 Task: Add Divvies Chocolate Chip W/ Vanilla Cookie Sandwchs to the cart.
Action: Mouse moved to (861, 319)
Screenshot: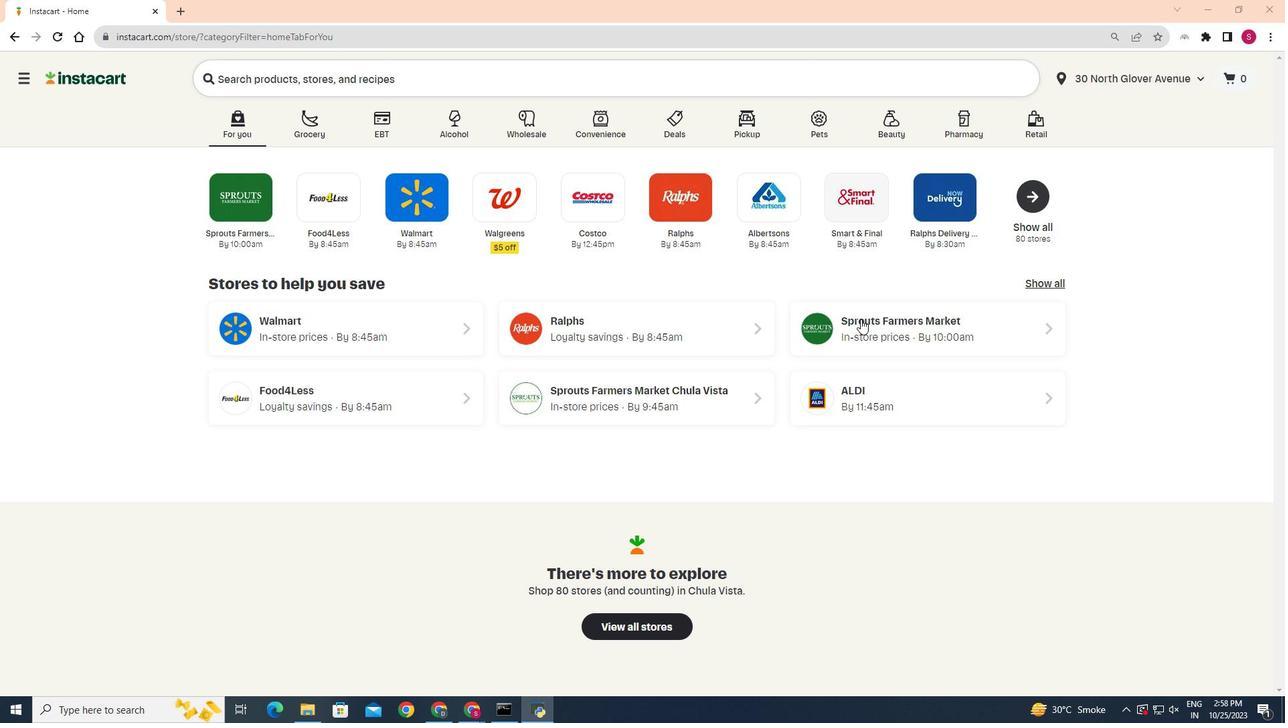 
Action: Mouse pressed left at (861, 319)
Screenshot: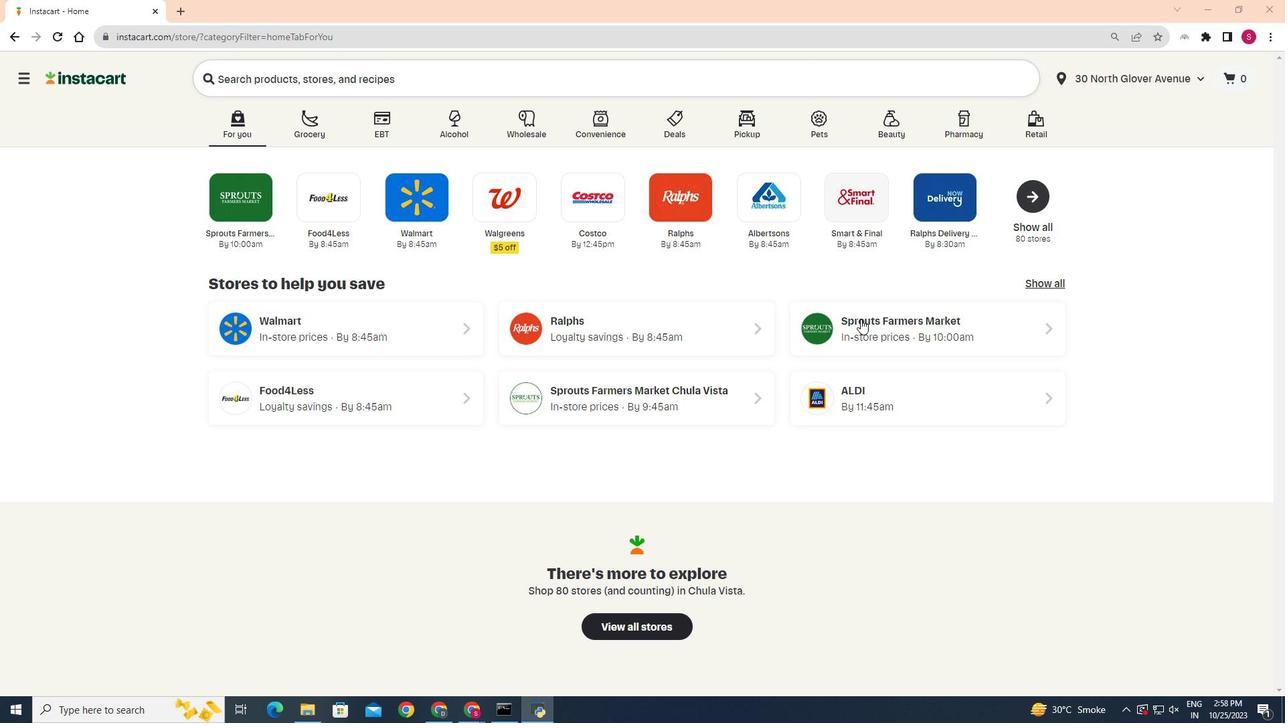 
Action: Mouse moved to (49, 540)
Screenshot: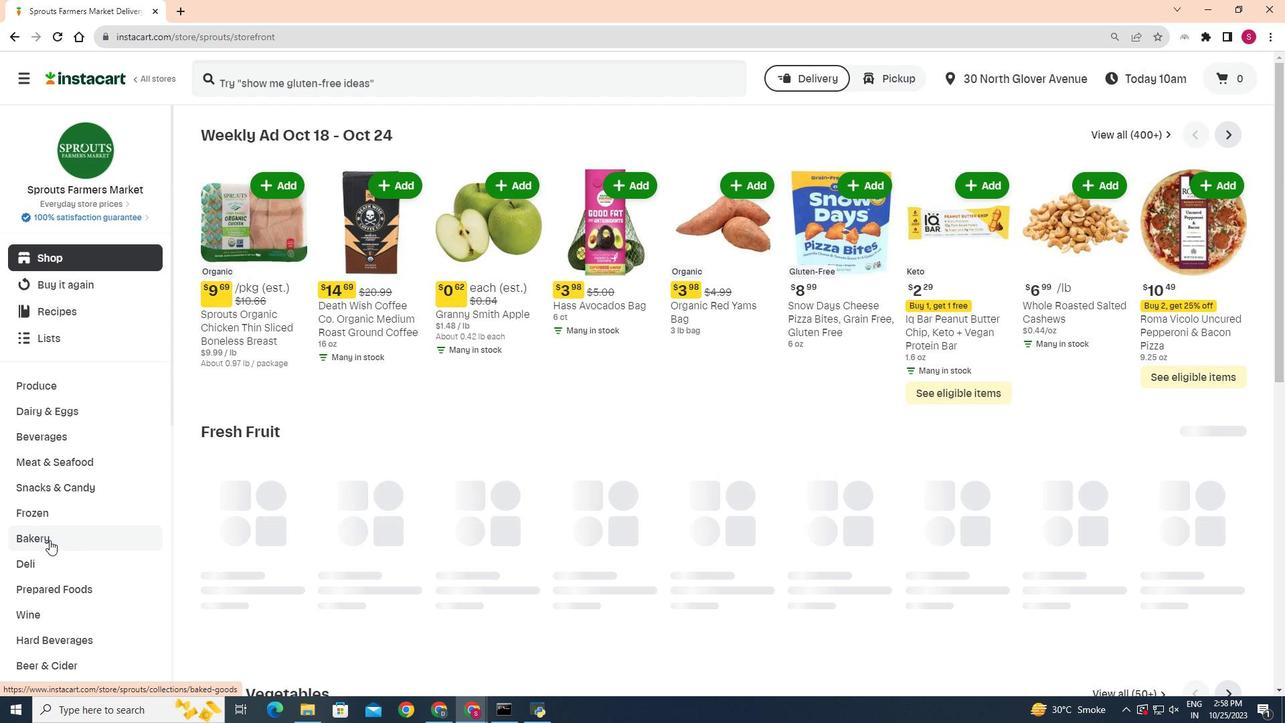 
Action: Mouse pressed left at (49, 540)
Screenshot: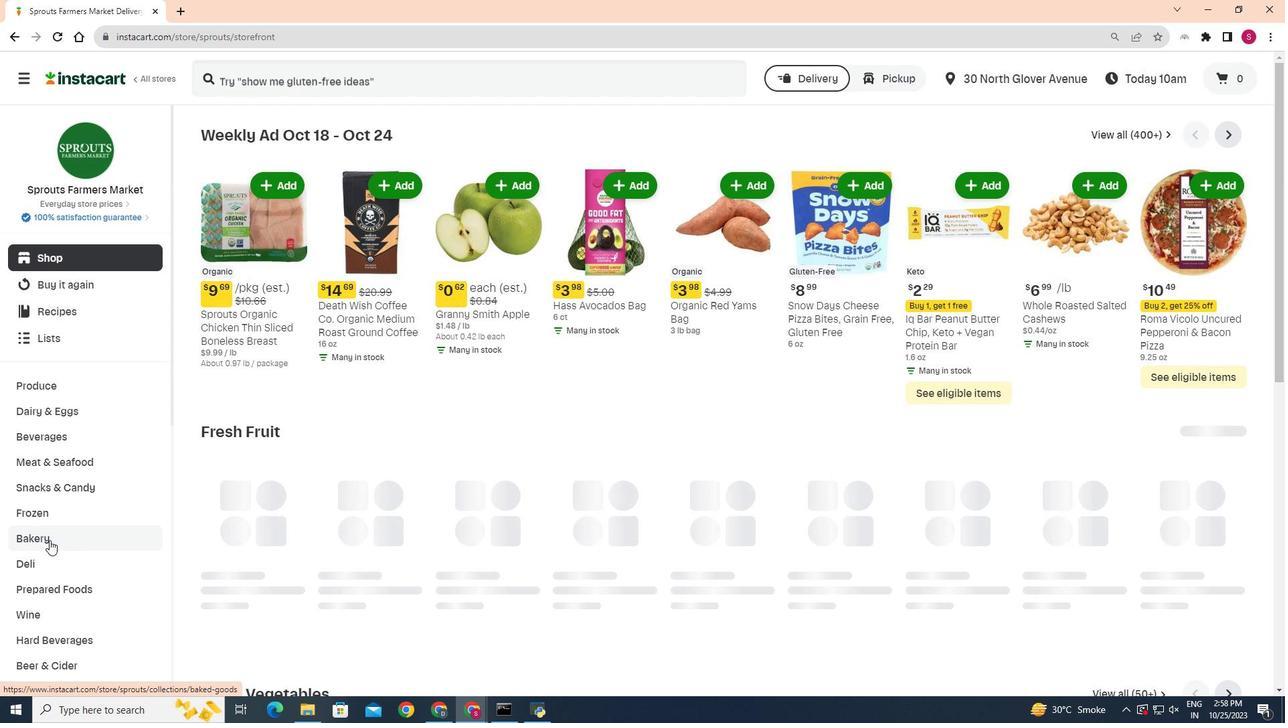 
Action: Mouse moved to (473, 211)
Screenshot: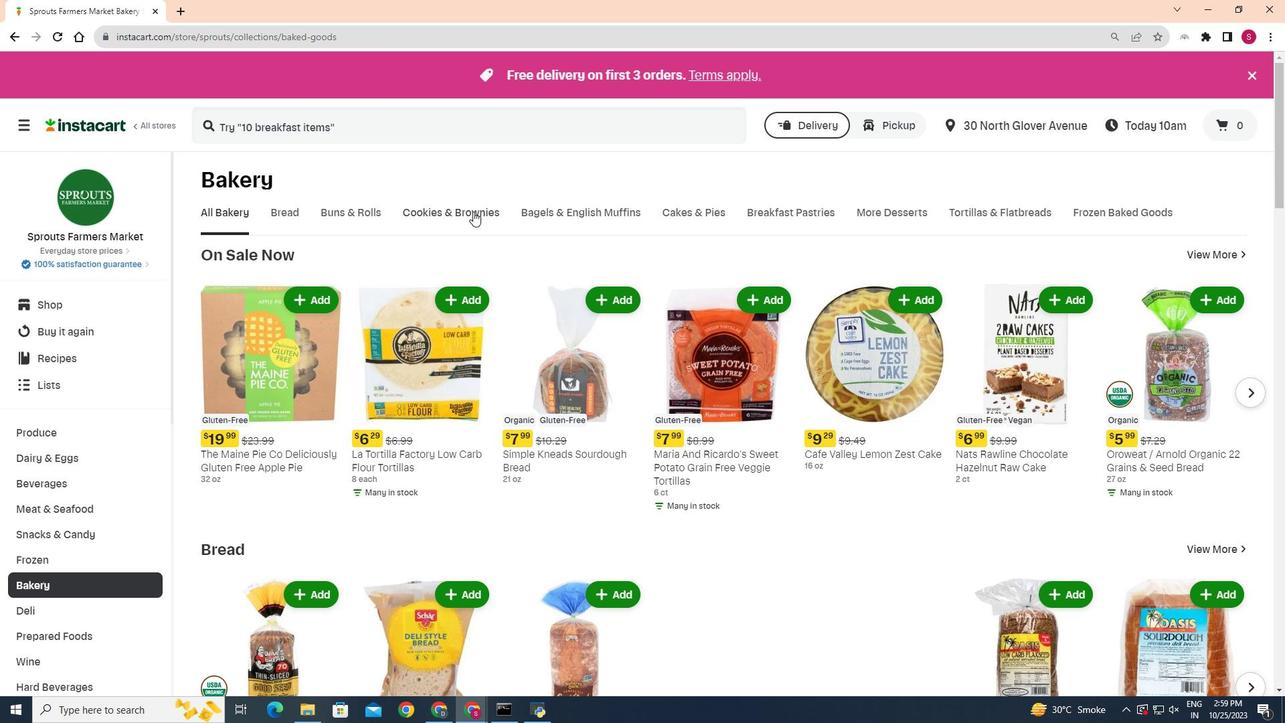 
Action: Mouse pressed left at (473, 211)
Screenshot: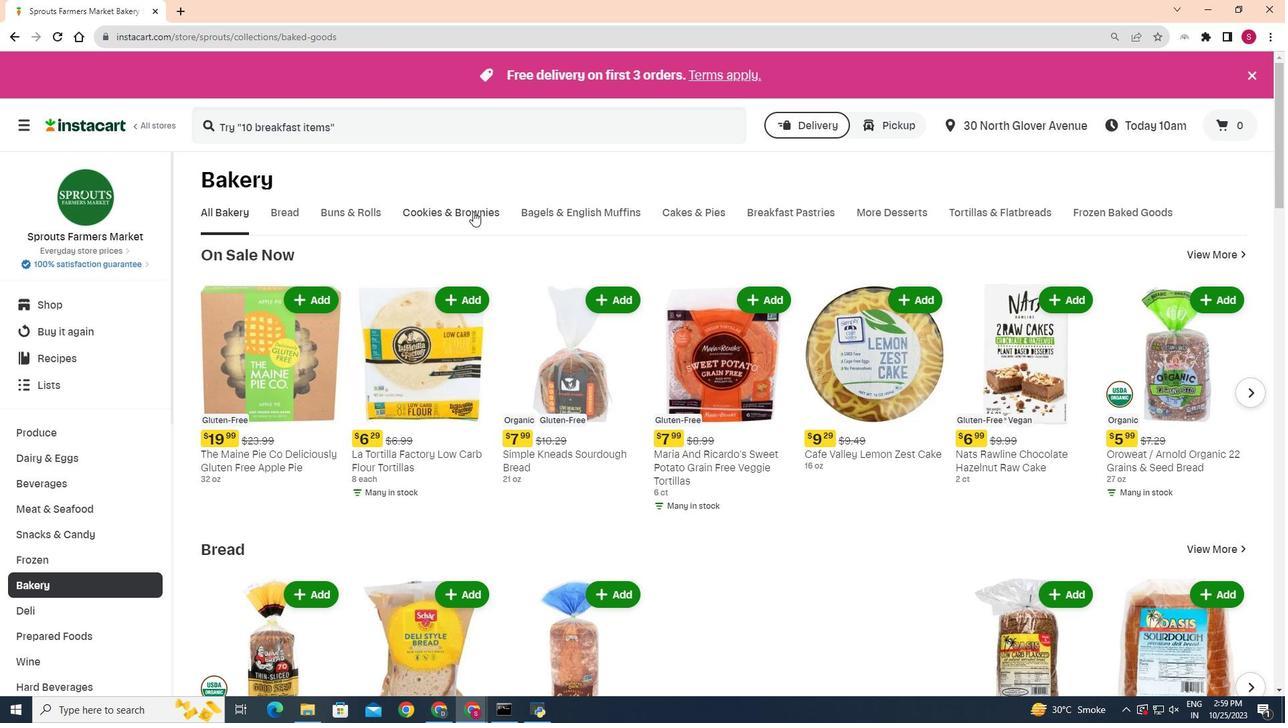 
Action: Mouse moved to (316, 271)
Screenshot: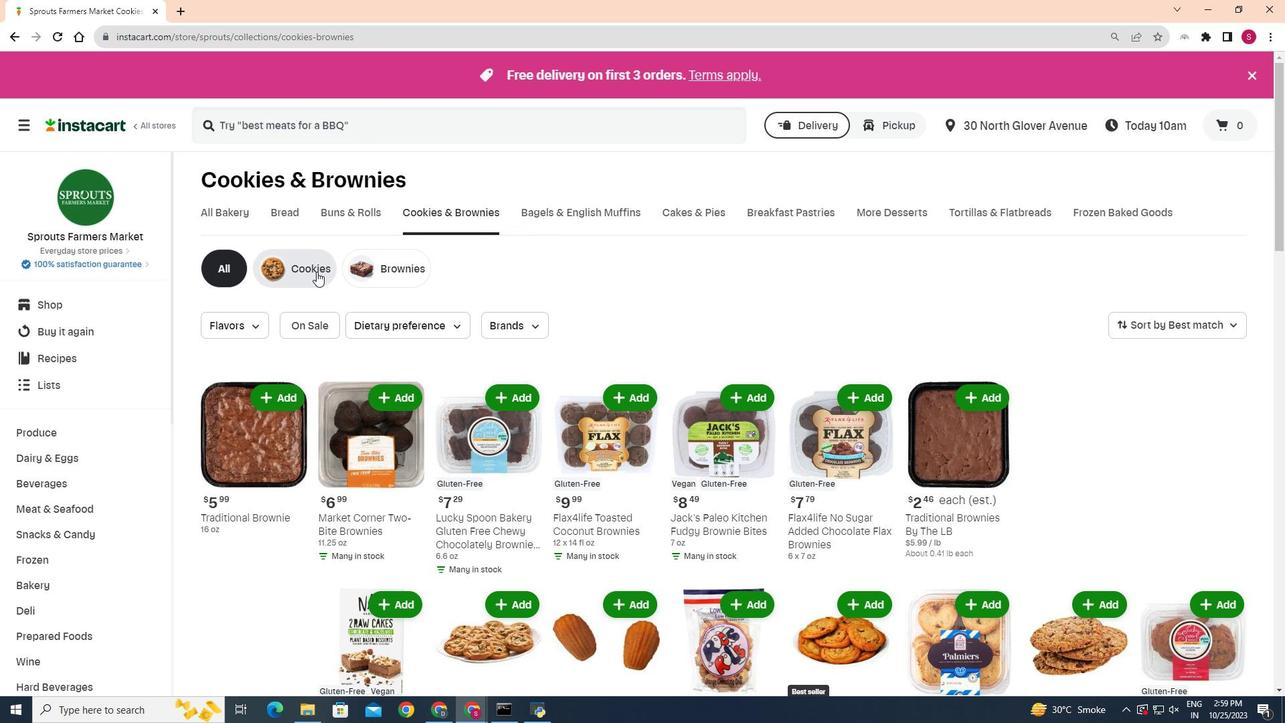 
Action: Mouse pressed left at (316, 271)
Screenshot: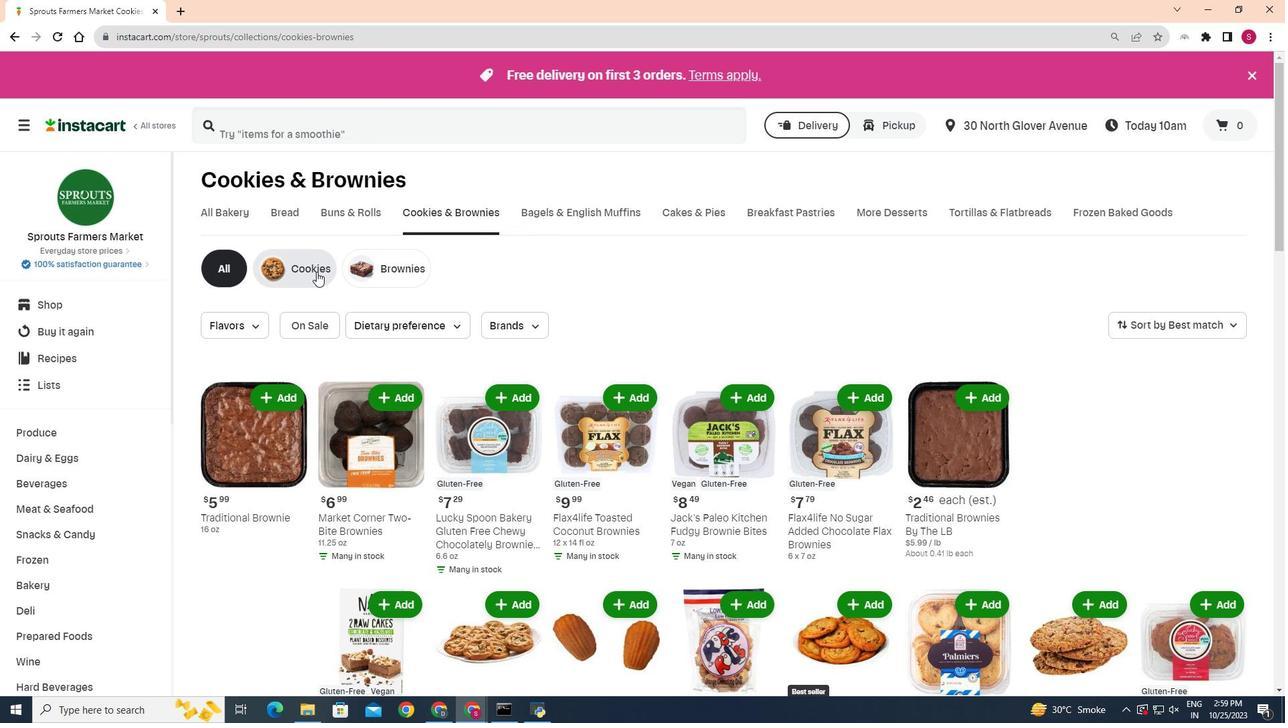 
Action: Mouse moved to (1160, 468)
Screenshot: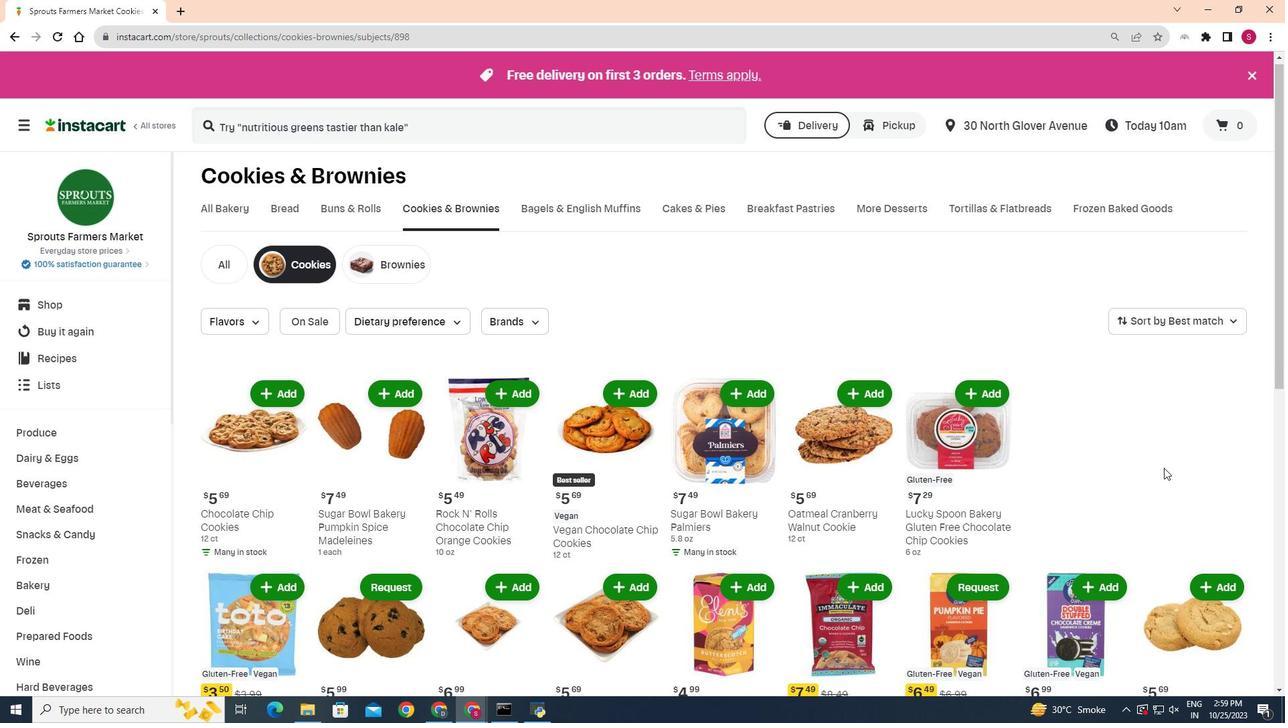 
Action: Mouse scrolled (1160, 467) with delta (0, 0)
Screenshot: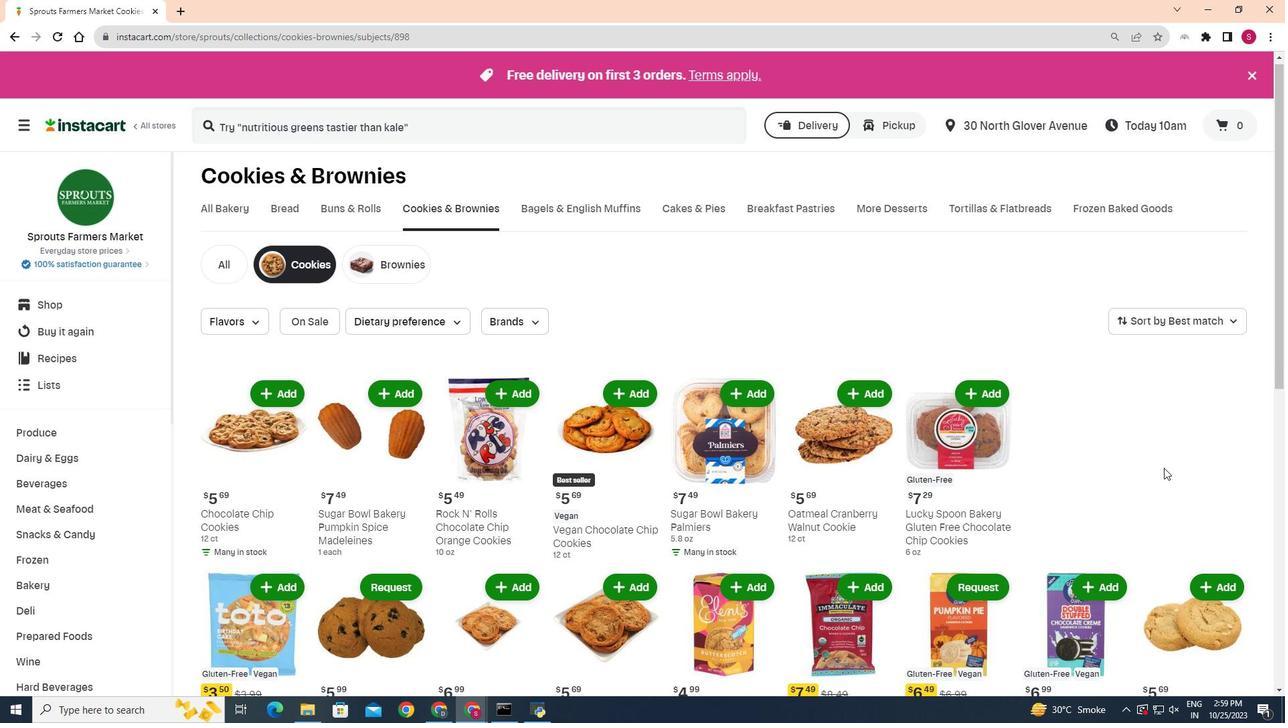 
Action: Mouse moved to (1164, 468)
Screenshot: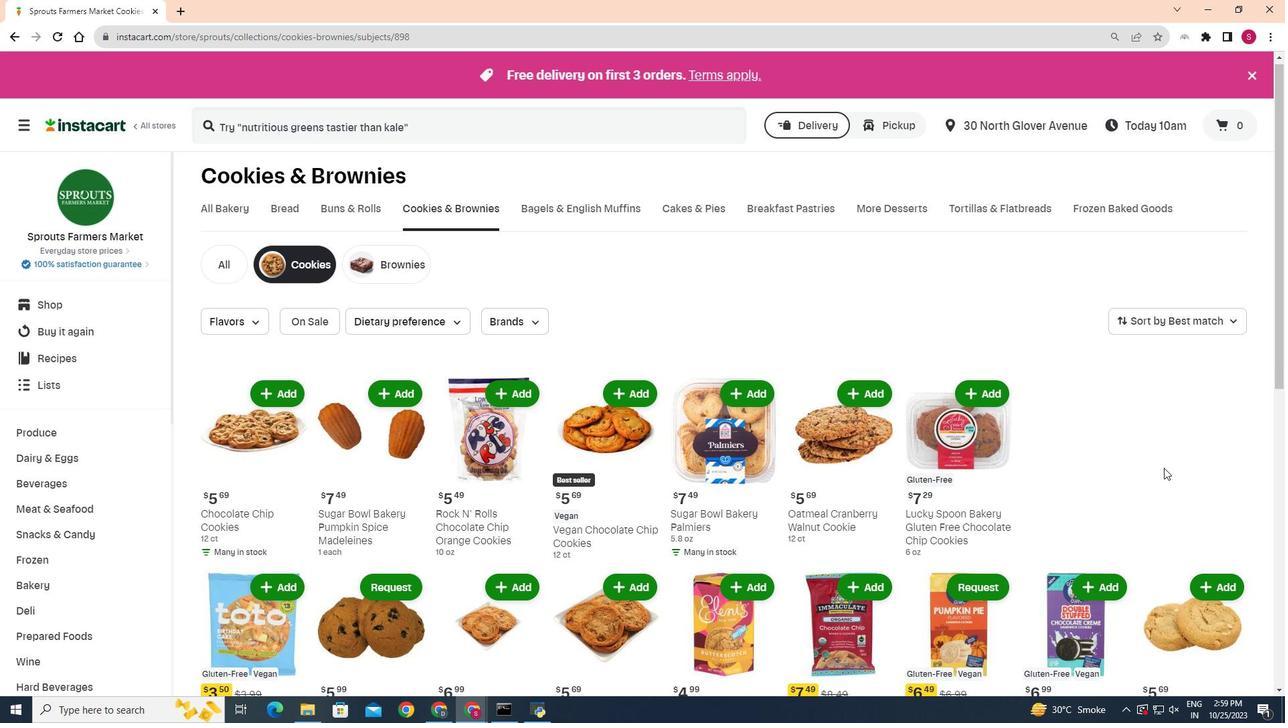 
Action: Mouse scrolled (1164, 467) with delta (0, 0)
Screenshot: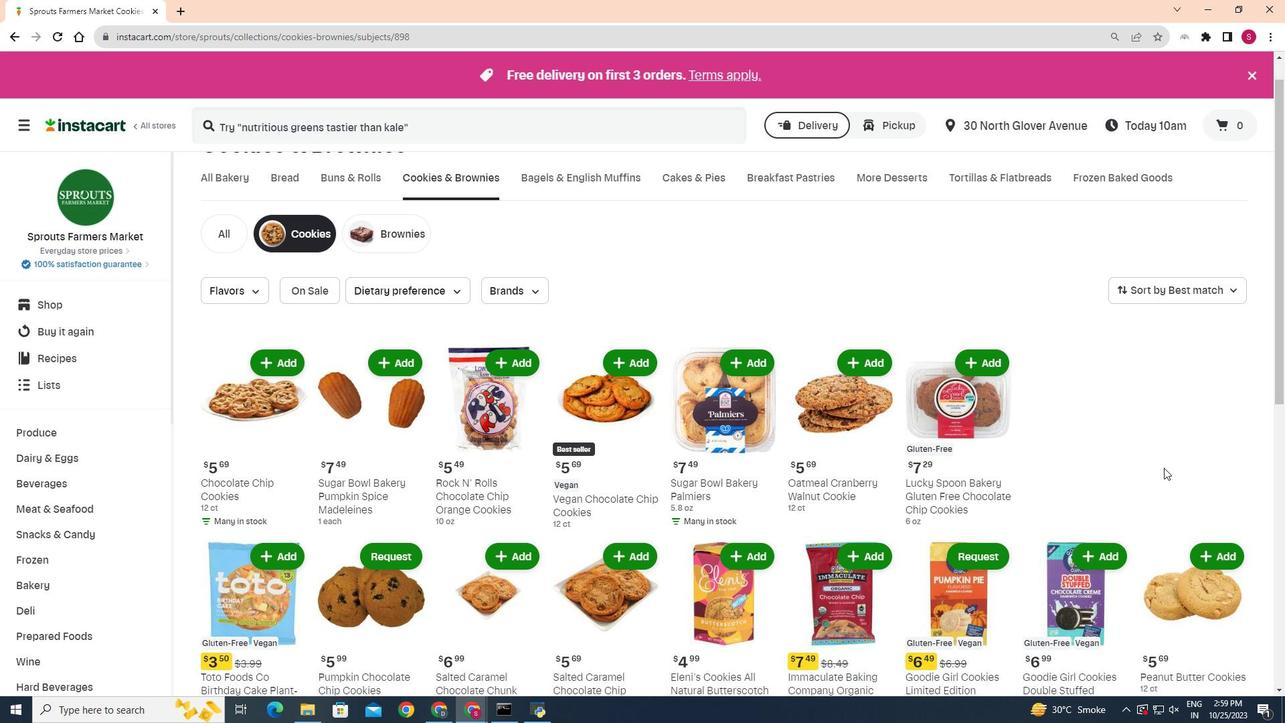 
Action: Mouse moved to (407, 450)
Screenshot: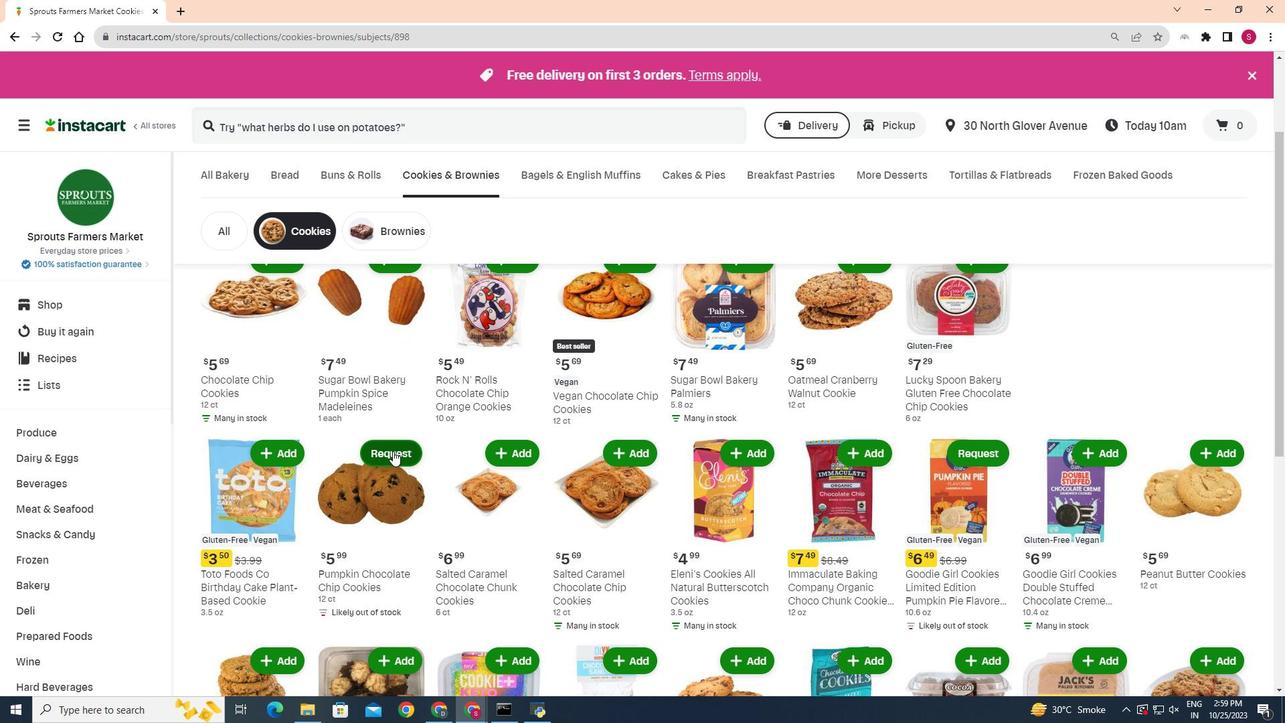 
Action: Mouse scrolled (407, 450) with delta (0, 0)
Screenshot: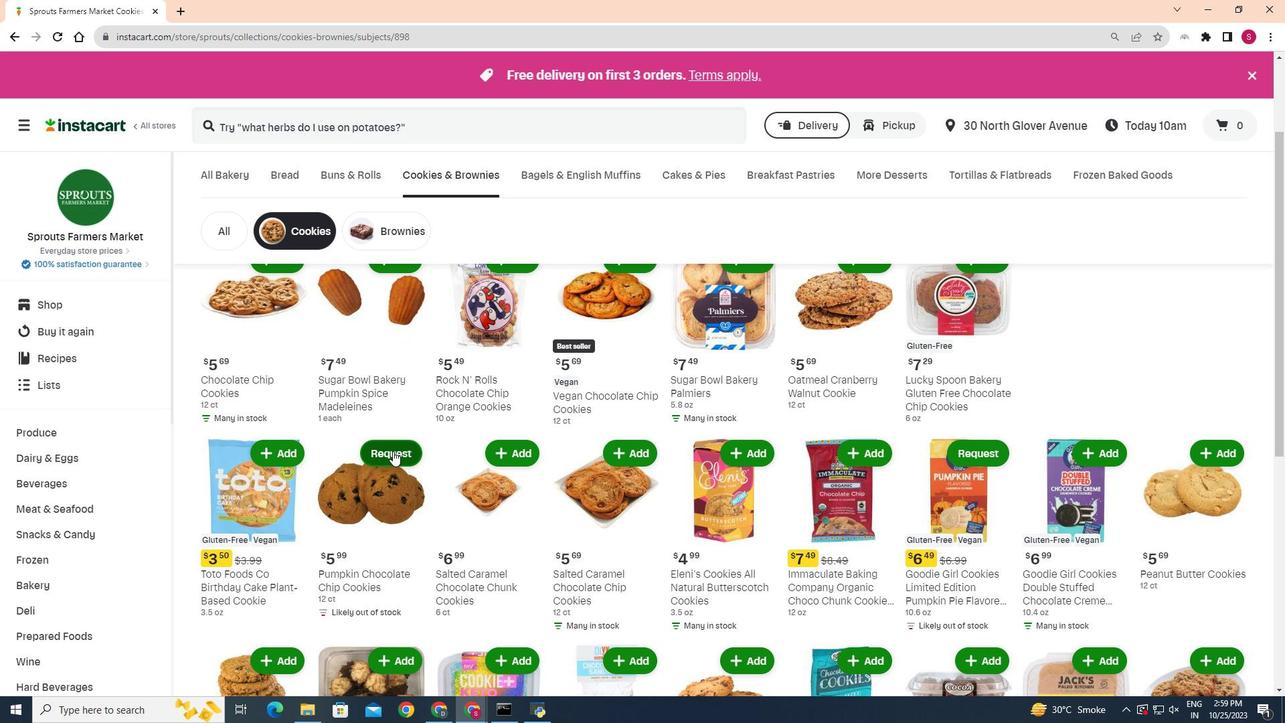 
Action: Mouse moved to (387, 452)
Screenshot: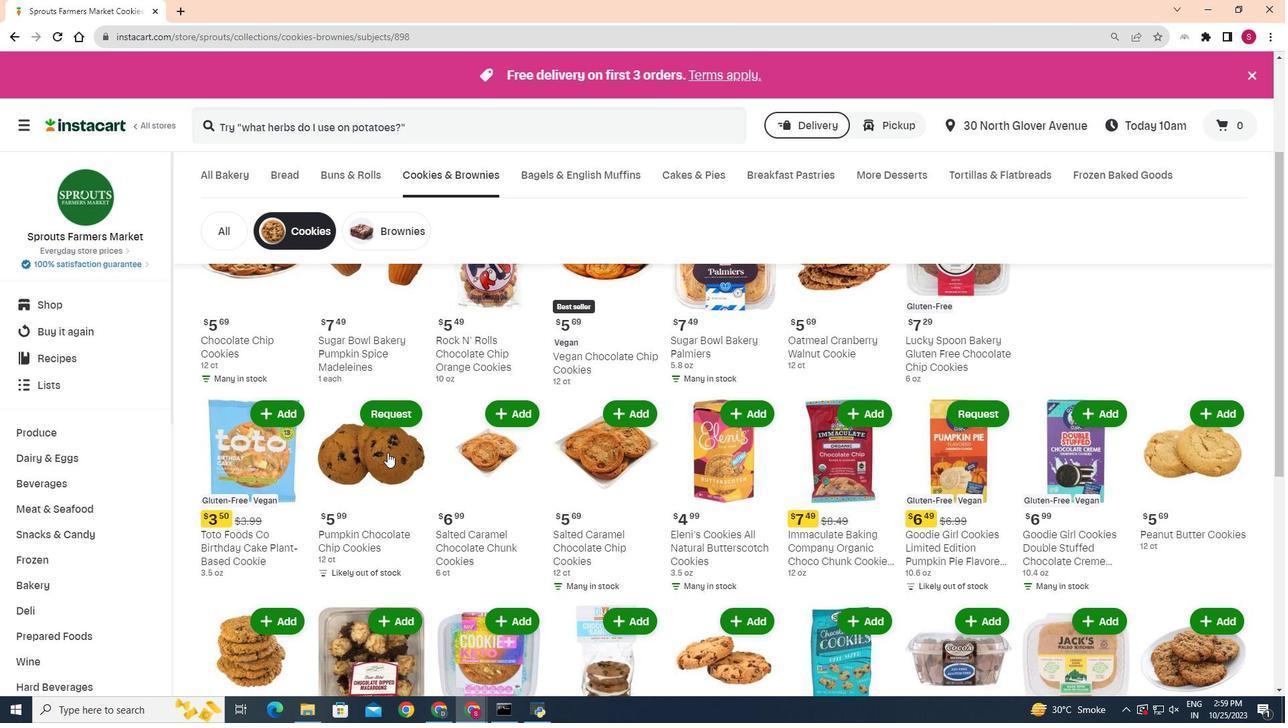 
Action: Mouse scrolled (387, 452) with delta (0, 0)
Screenshot: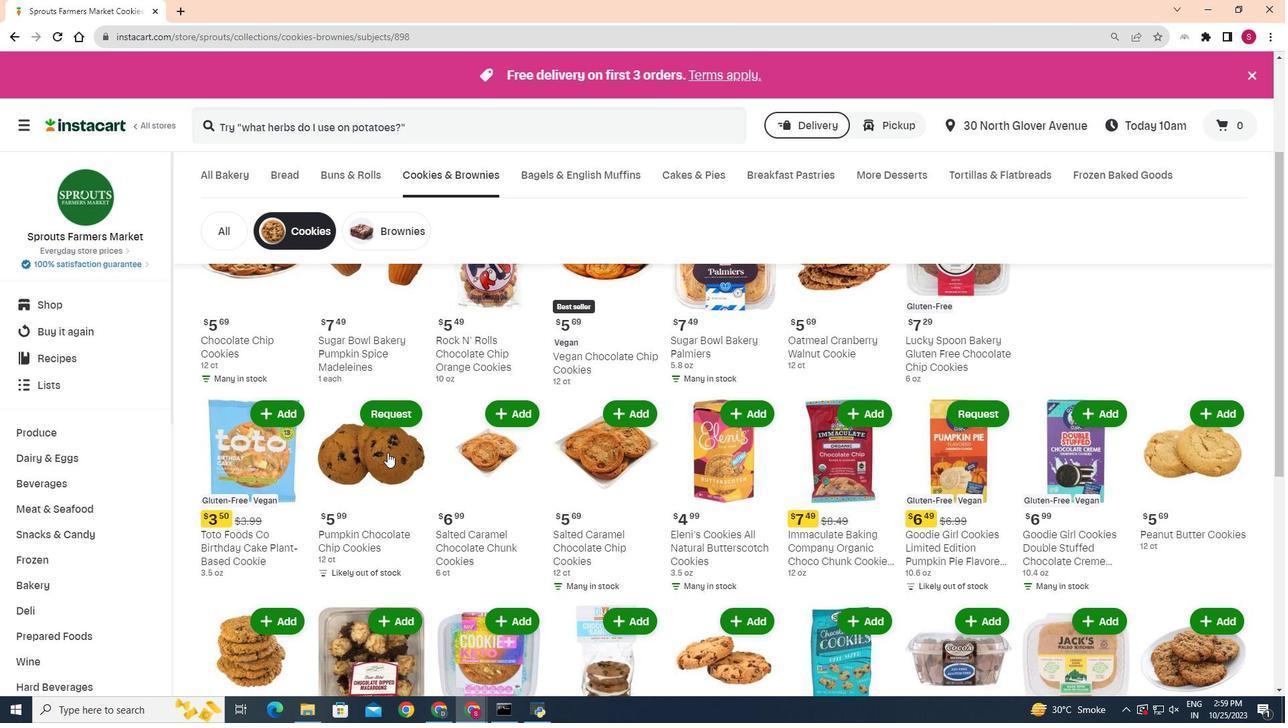 
Action: Mouse moved to (616, 502)
Screenshot: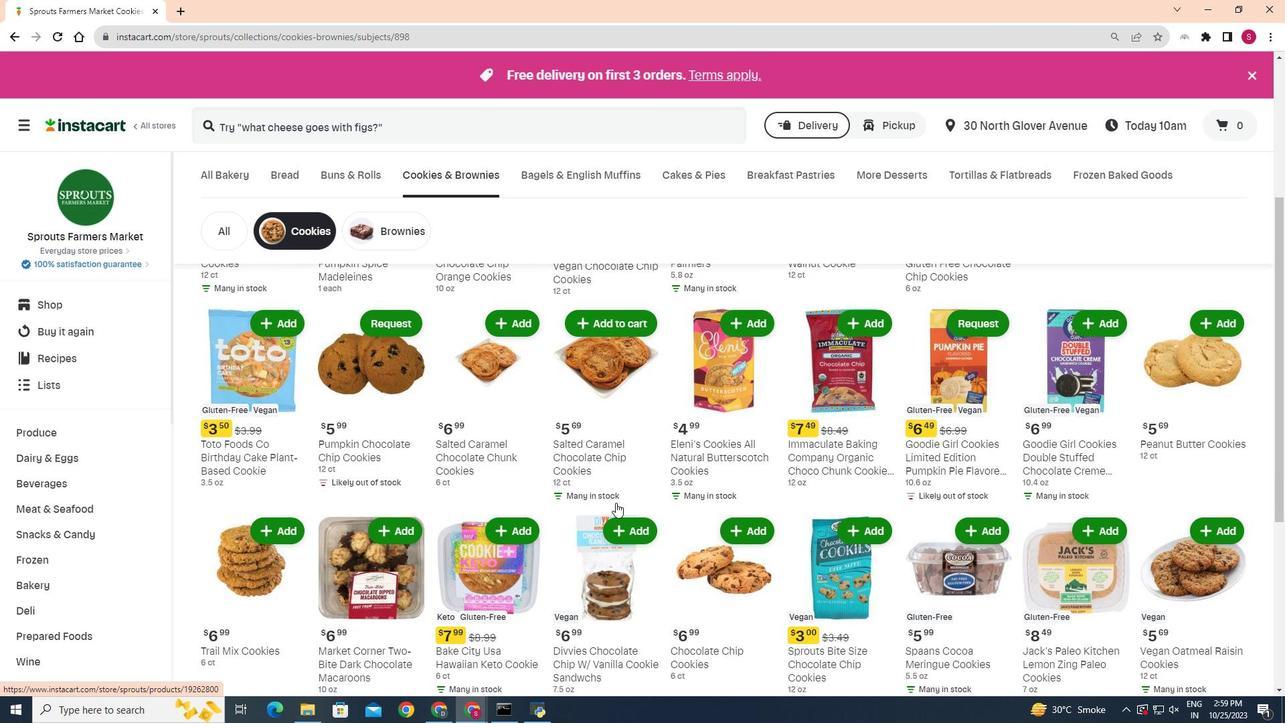 
Action: Mouse scrolled (616, 502) with delta (0, 0)
Screenshot: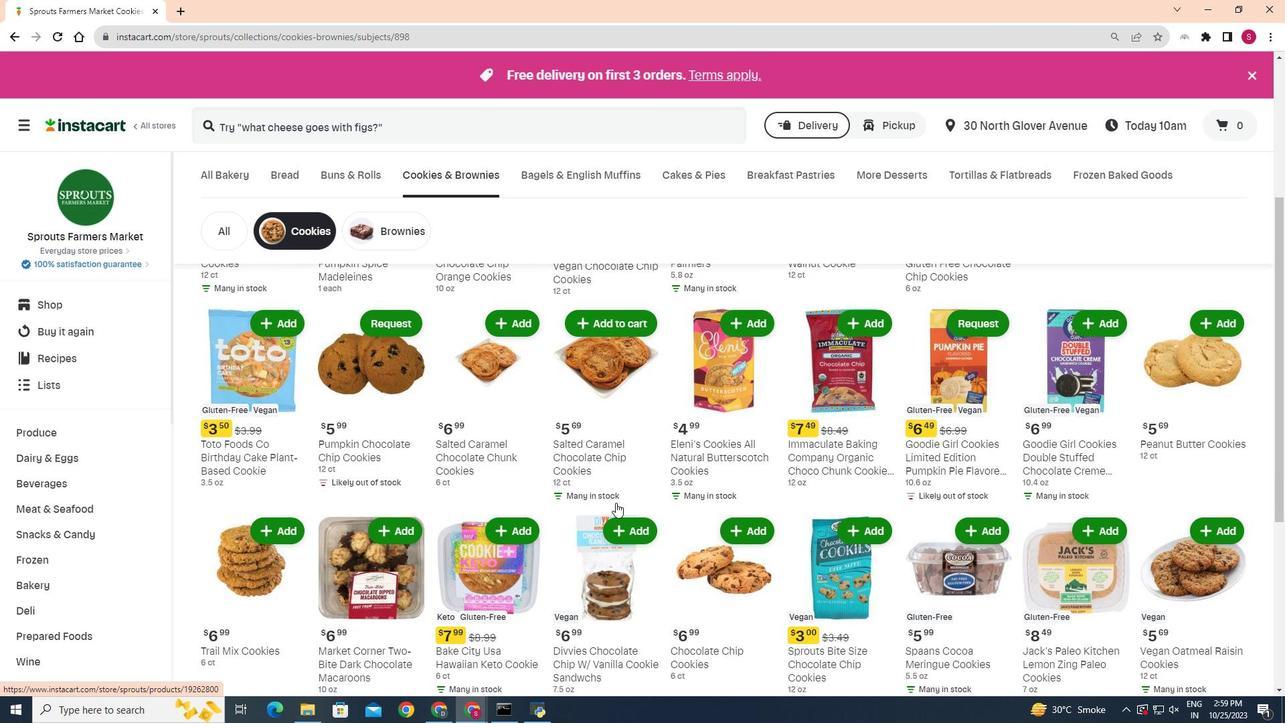 
Action: Mouse moved to (616, 505)
Screenshot: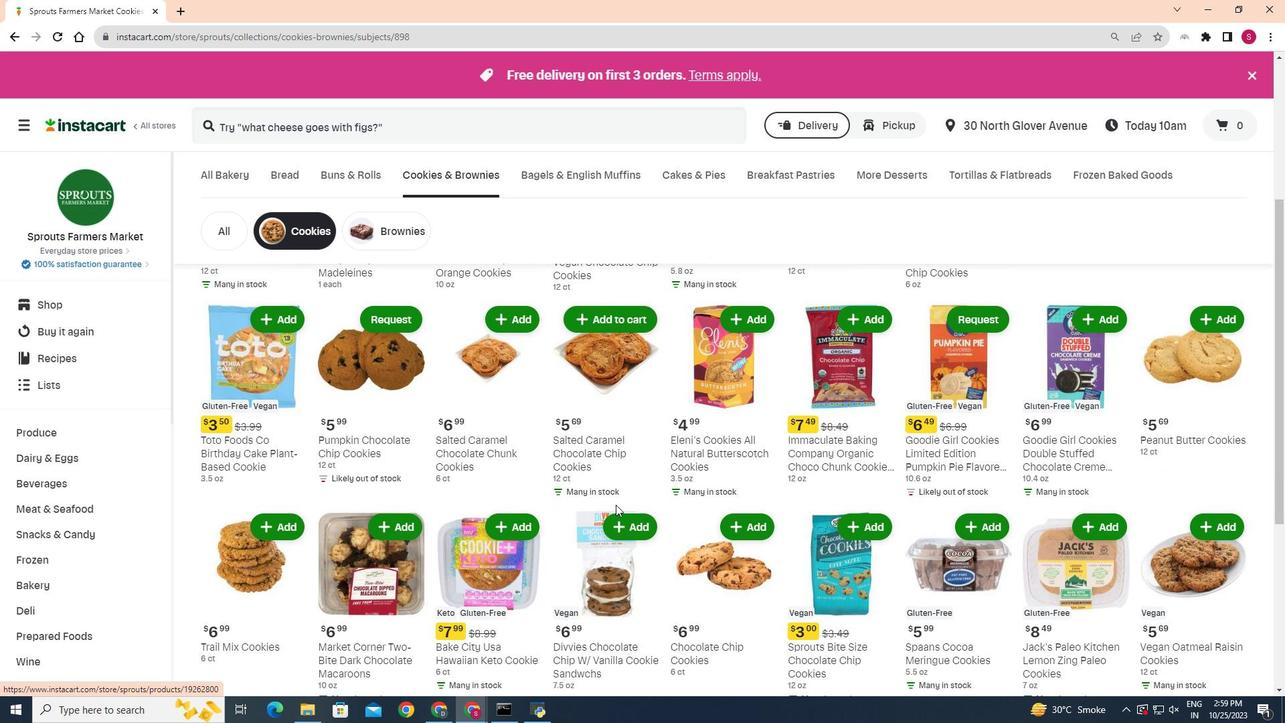 
Action: Mouse scrolled (616, 504) with delta (0, 0)
Screenshot: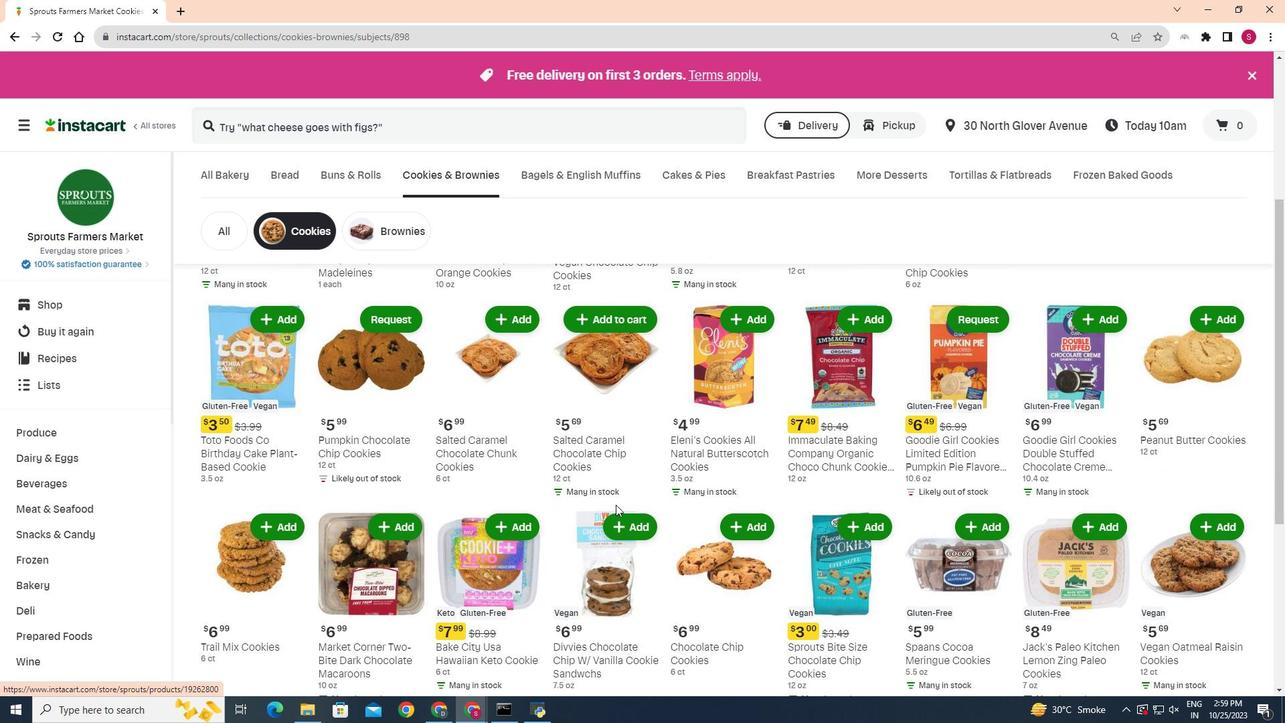 
Action: Mouse moved to (636, 395)
Screenshot: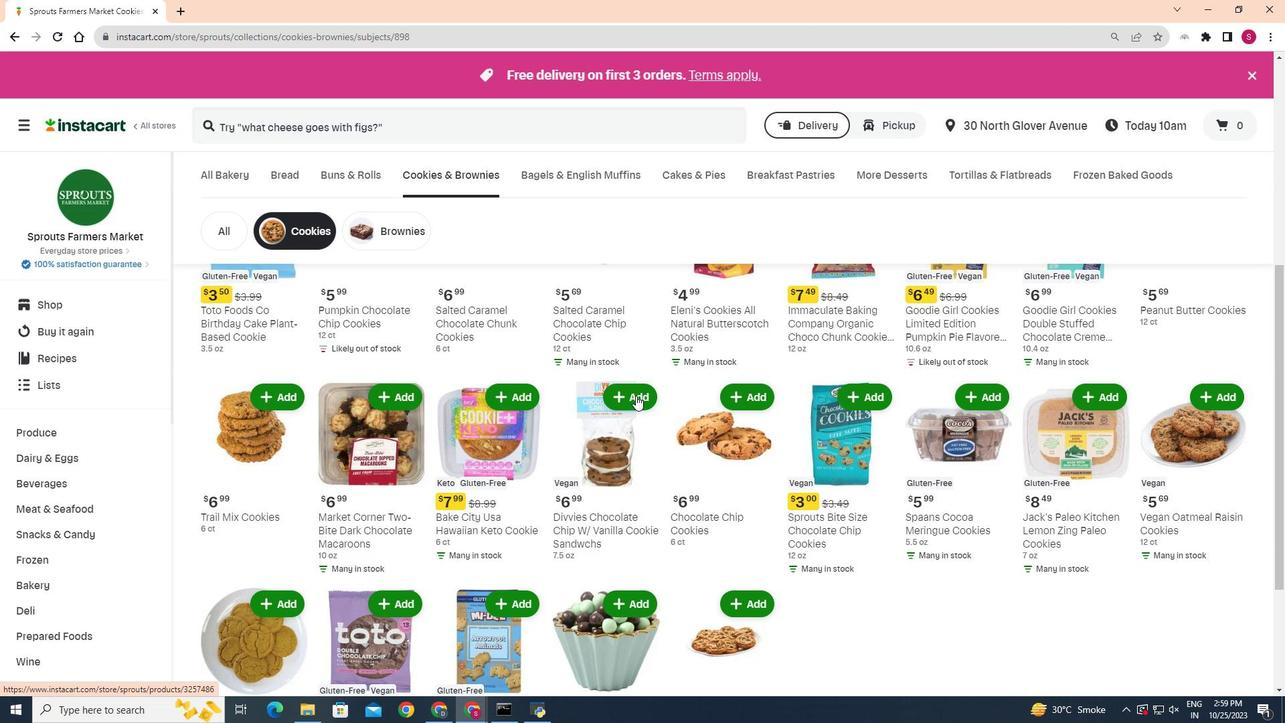 
Action: Mouse pressed left at (636, 395)
Screenshot: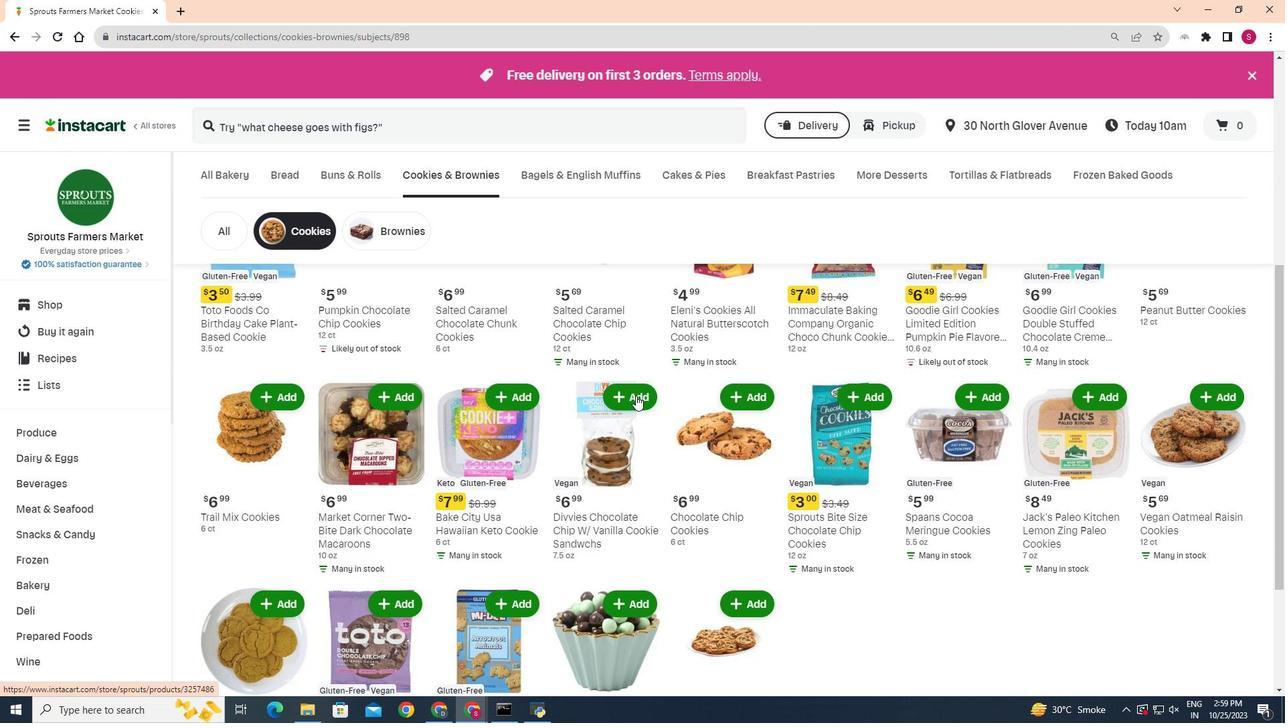 
Action: Mouse moved to (515, 432)
Screenshot: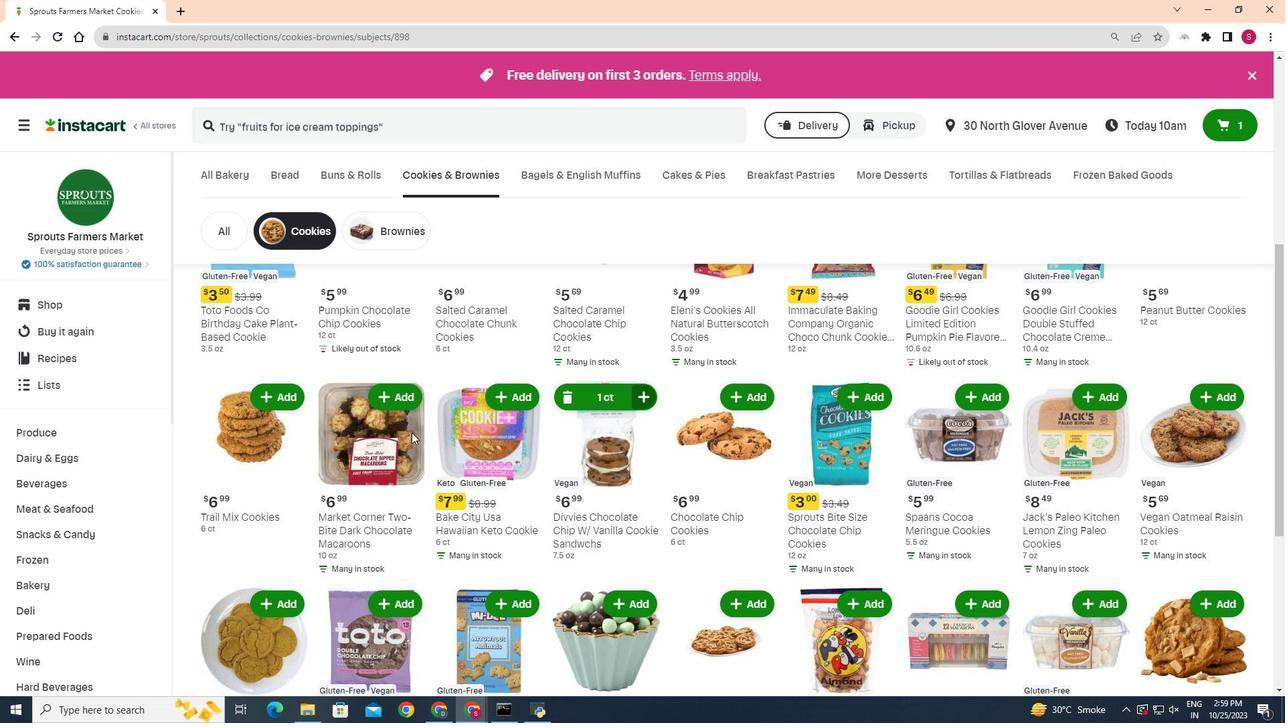 
